 Task: Create a rule from the Recommended list, Task Added to this Project -> add SubTasks in the project TriumphTech with SubTasks Gather and Analyse Requirements , Design and Implement Solution , System Test and UAT , Release to Production / Go Live.
Action: Mouse moved to (72, 256)
Screenshot: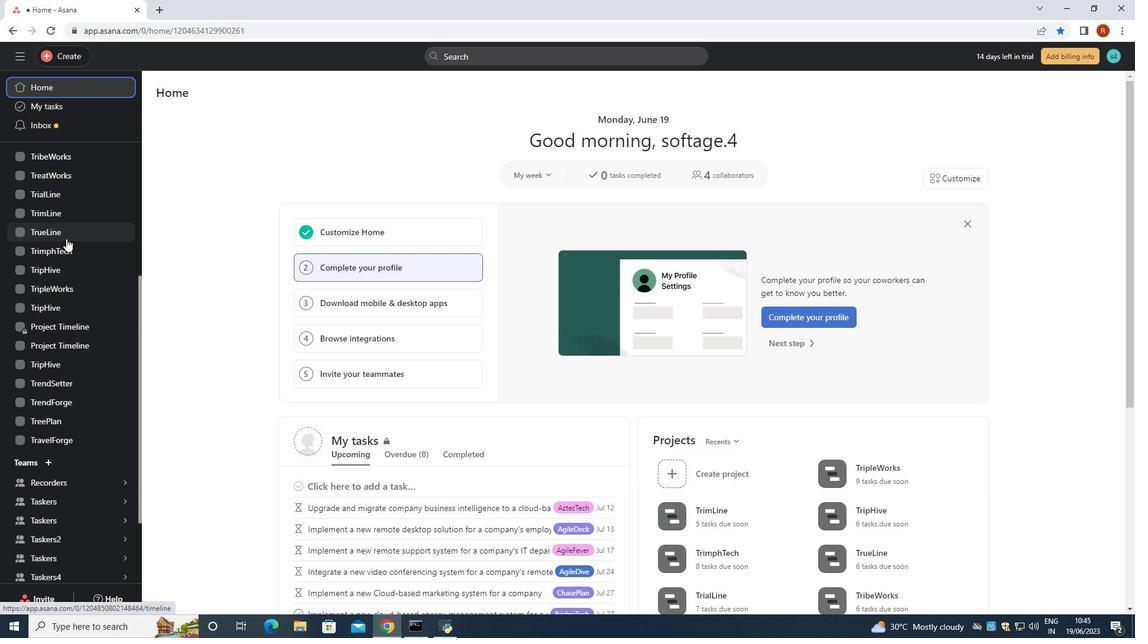 
Action: Mouse pressed left at (72, 256)
Screenshot: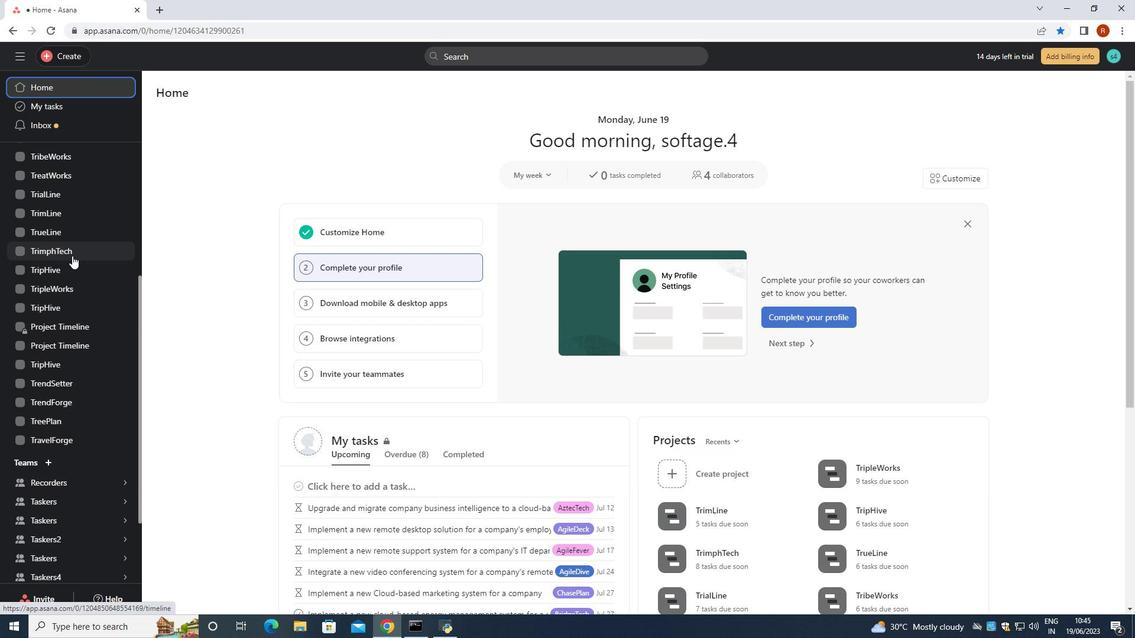 
Action: Mouse moved to (1085, 98)
Screenshot: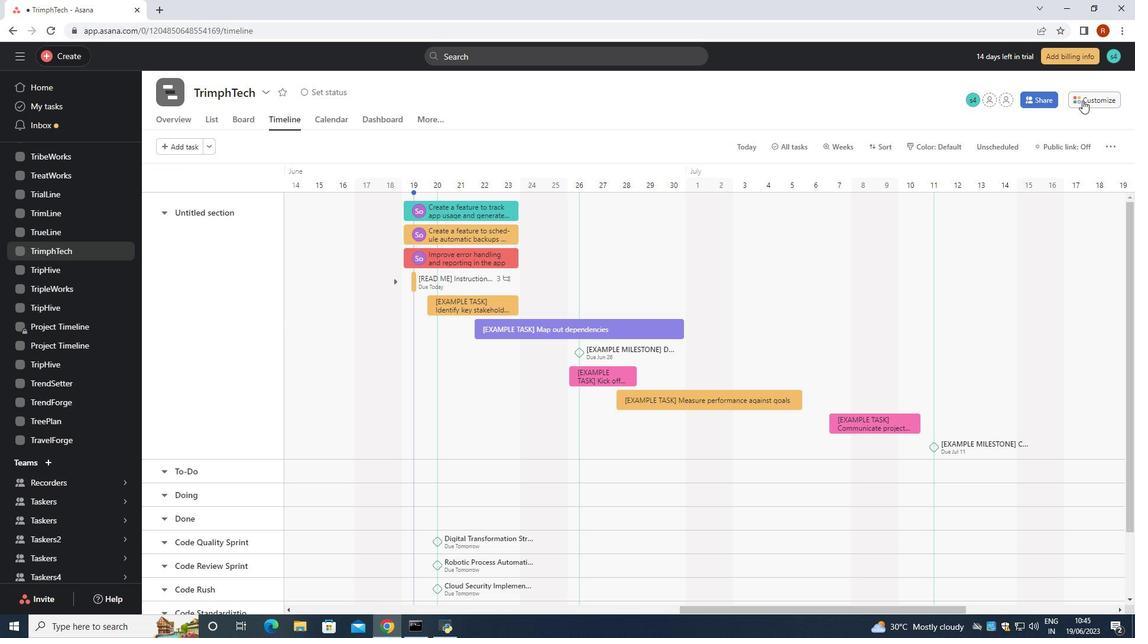 
Action: Mouse pressed left at (1085, 98)
Screenshot: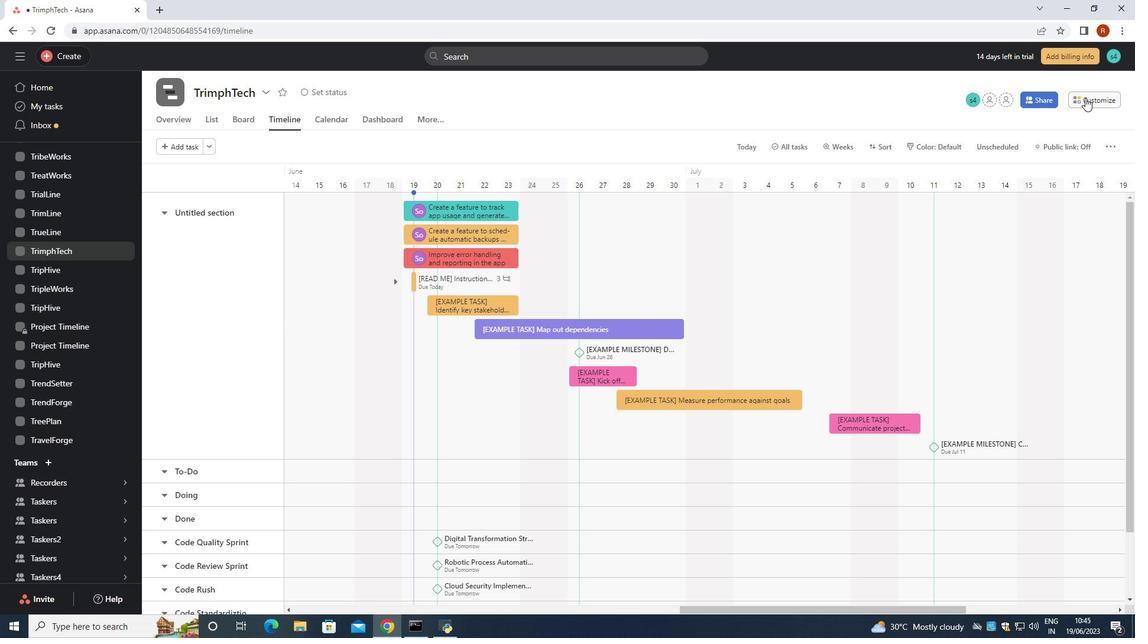 
Action: Mouse moved to (878, 295)
Screenshot: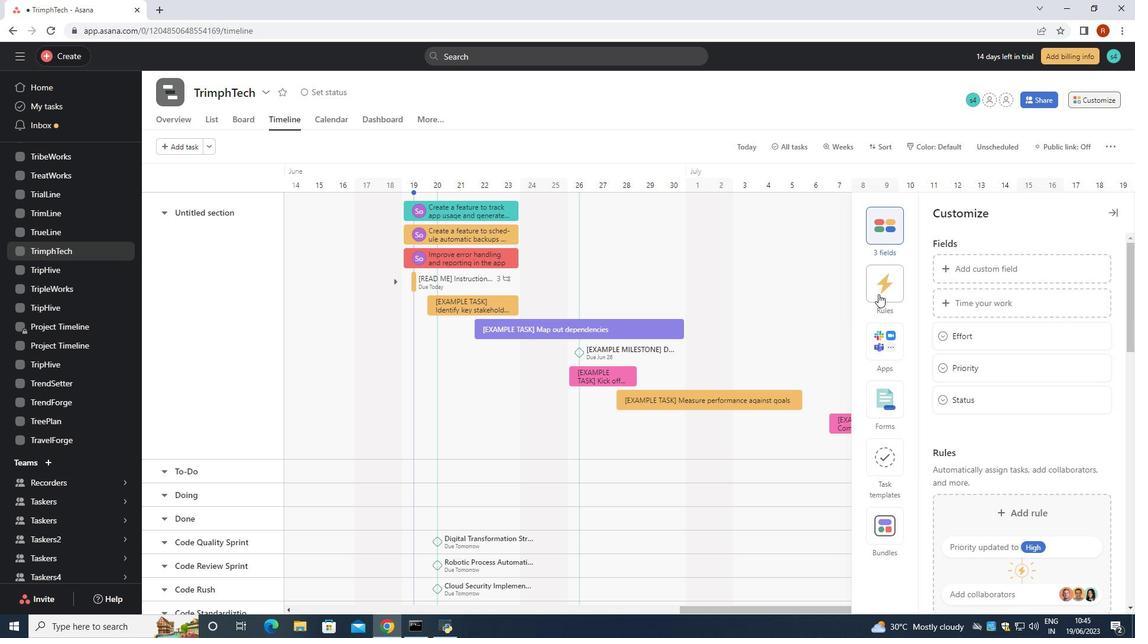 
Action: Mouse pressed left at (878, 295)
Screenshot: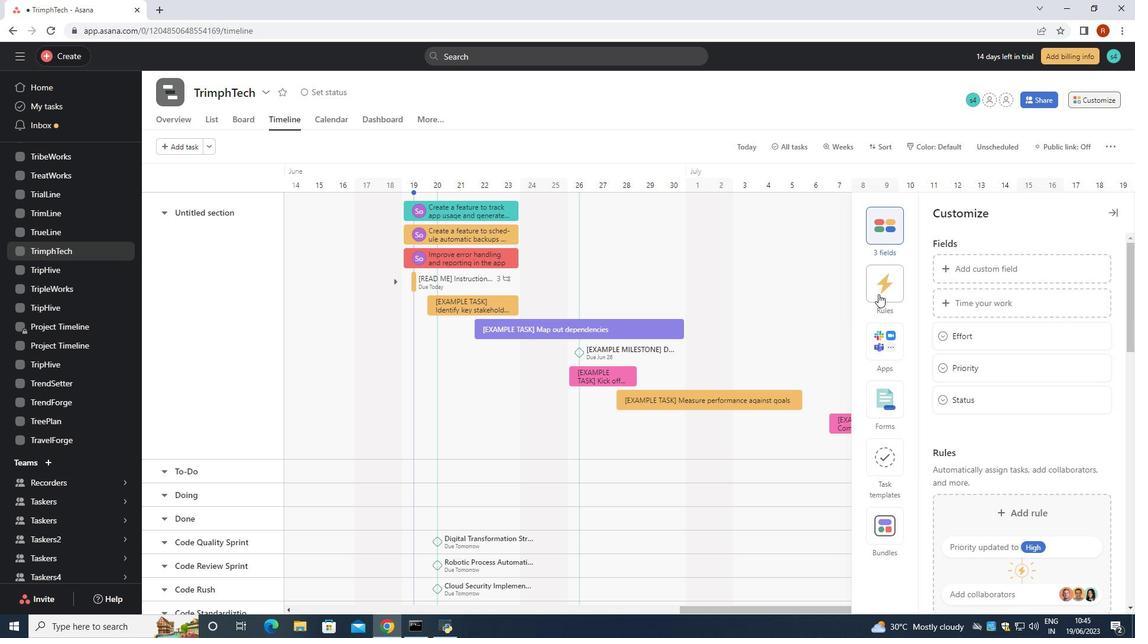 
Action: Mouse moved to (1008, 307)
Screenshot: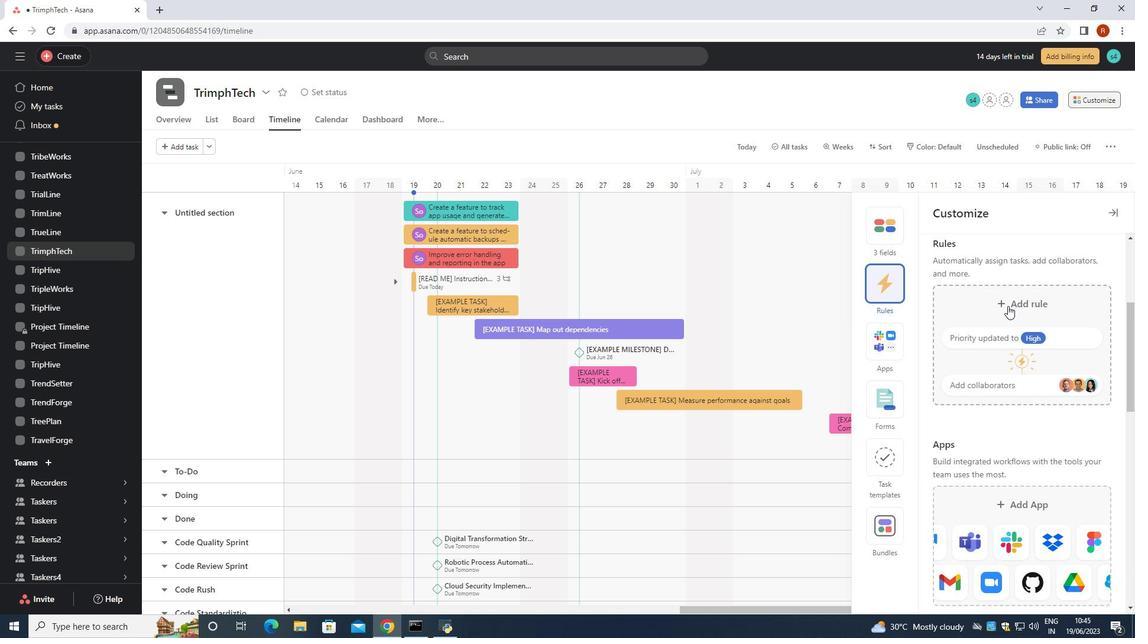 
Action: Mouse pressed left at (1008, 307)
Screenshot: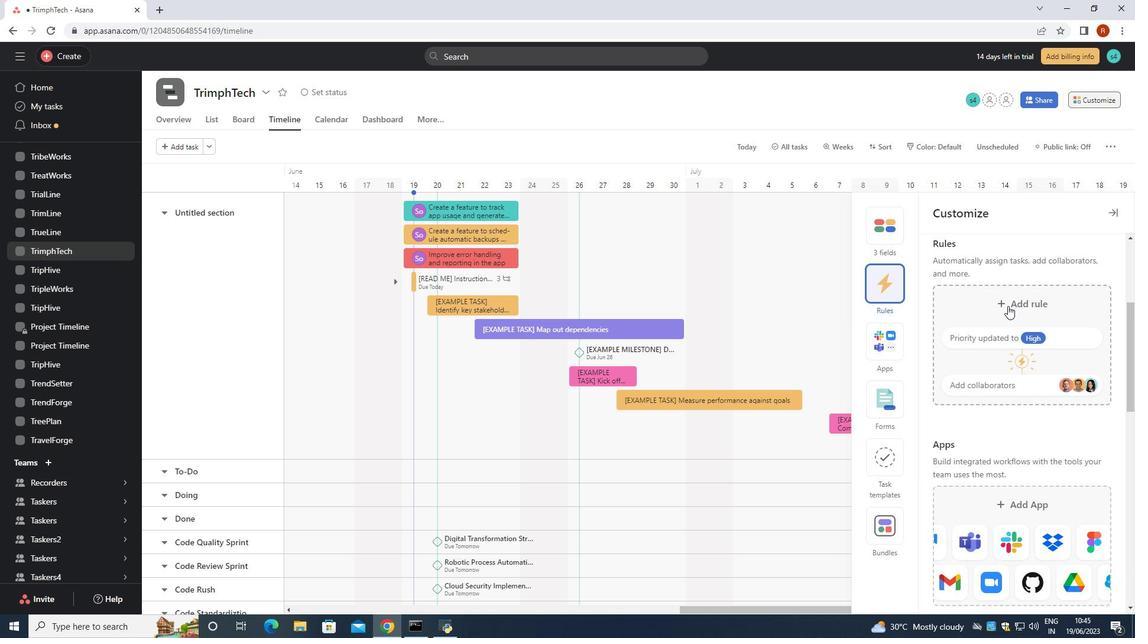 
Action: Mouse moved to (283, 127)
Screenshot: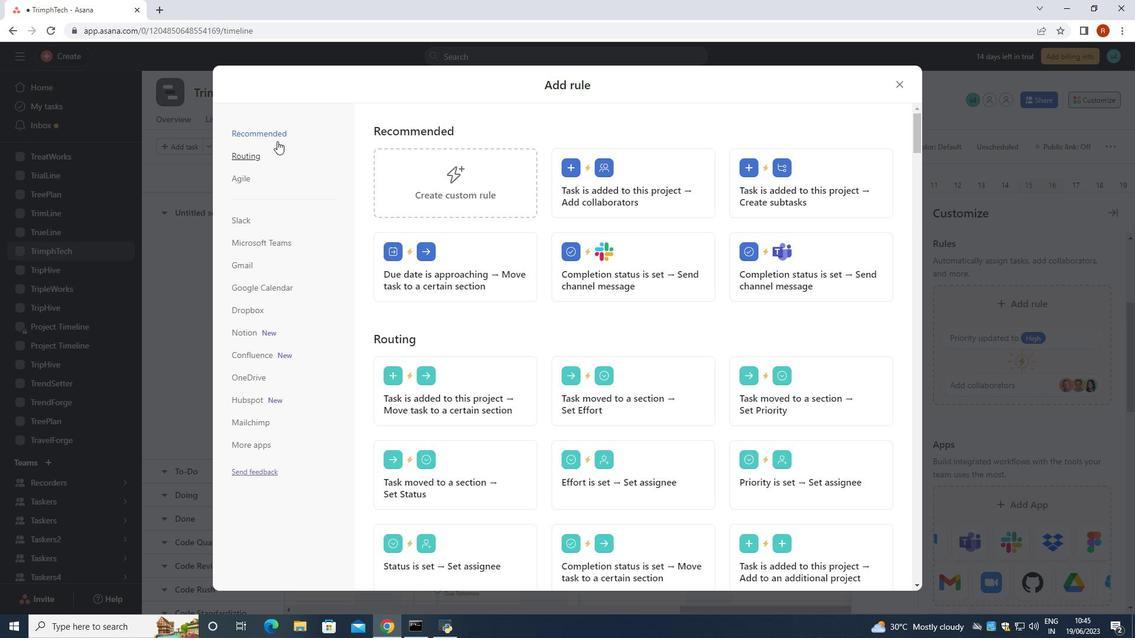 
Action: Mouse pressed left at (283, 127)
Screenshot: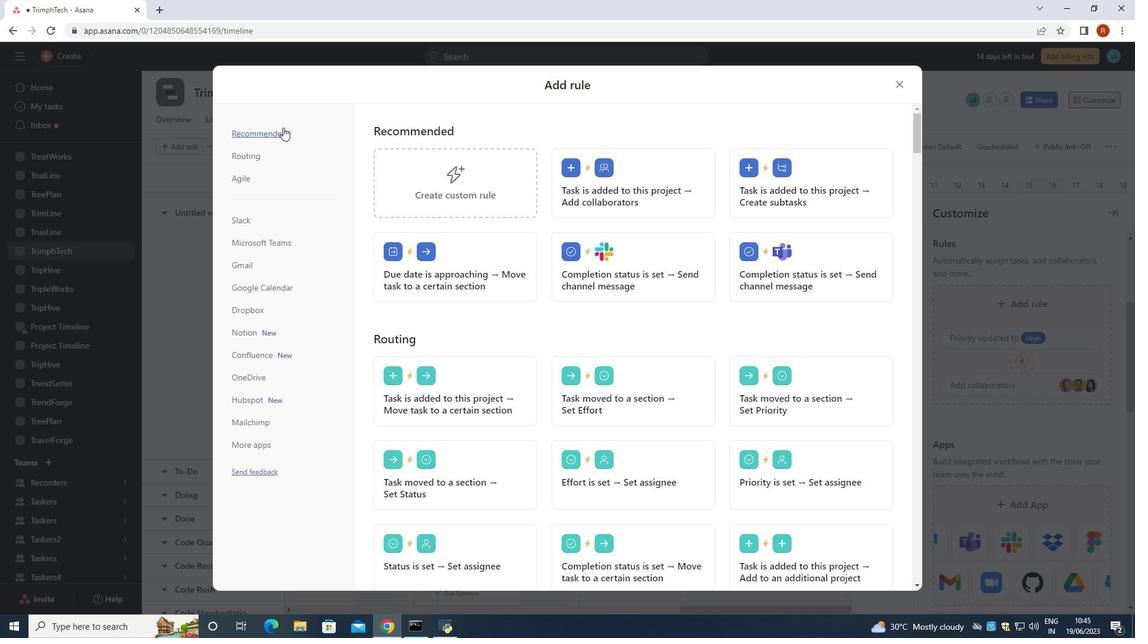 
Action: Mouse moved to (284, 128)
Screenshot: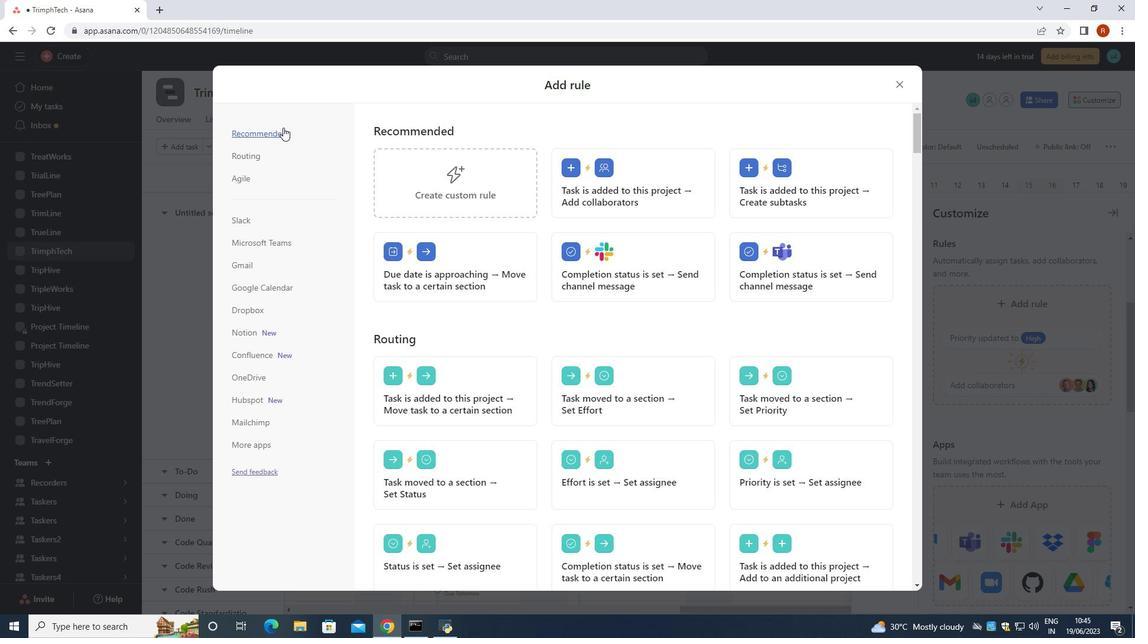 
Action: Mouse pressed left at (284, 128)
Screenshot: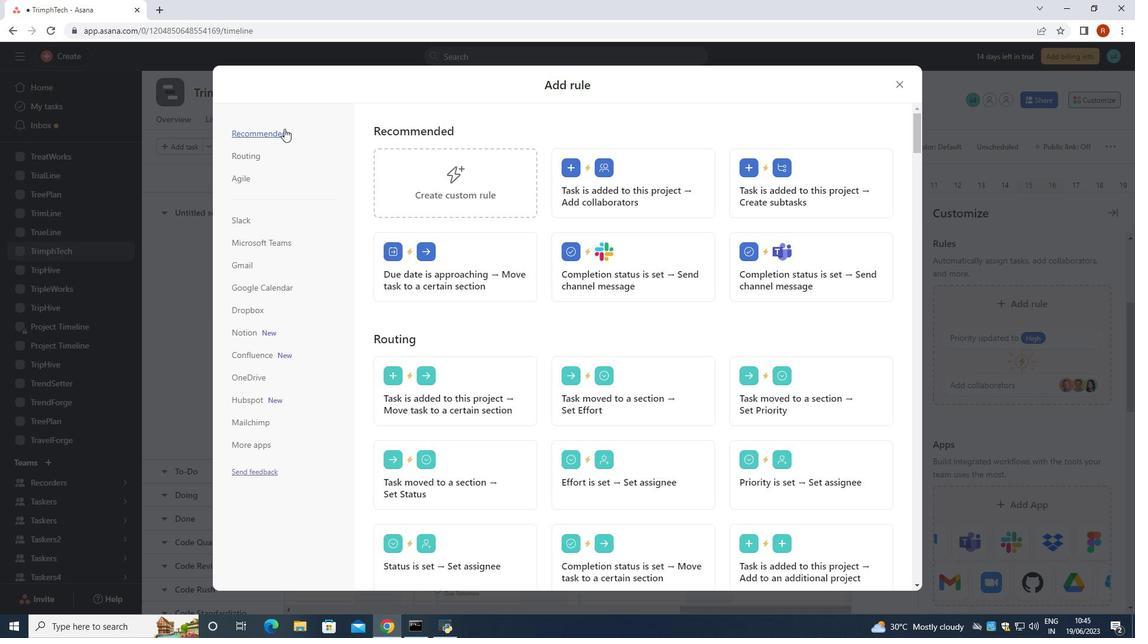 
Action: Mouse moved to (786, 180)
Screenshot: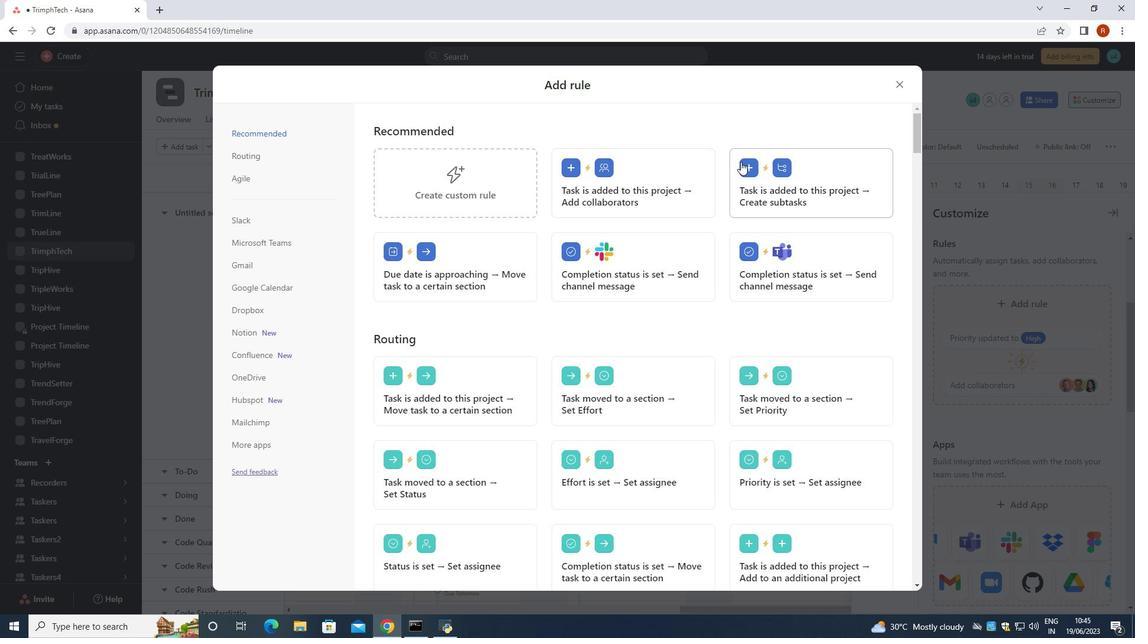 
Action: Mouse pressed left at (786, 180)
Screenshot: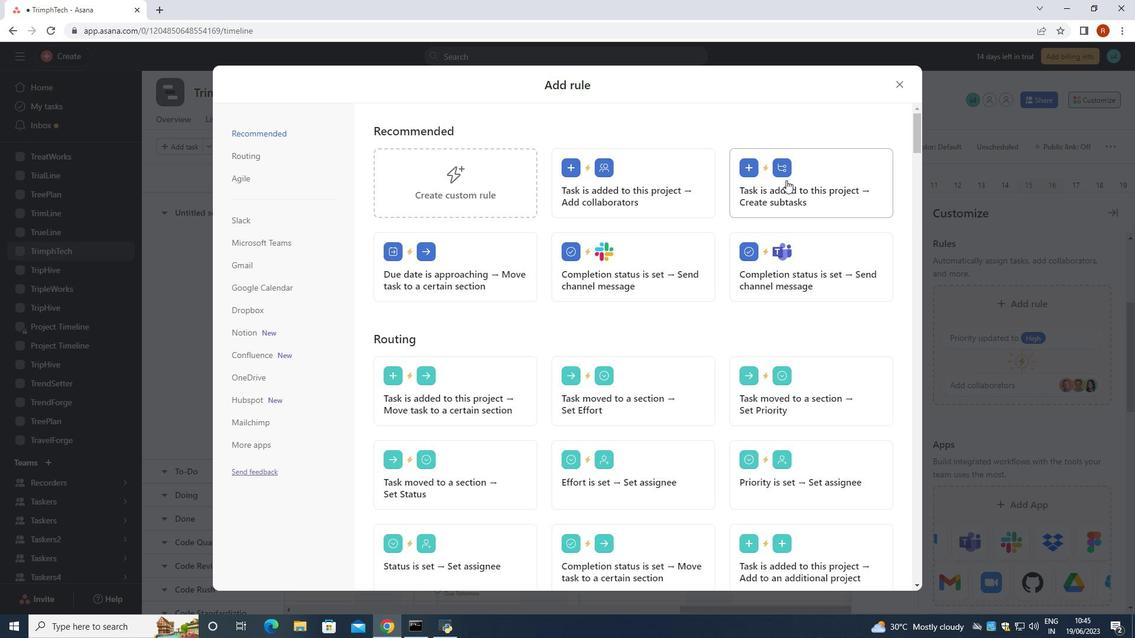 
Action: Mouse moved to (800, 189)
Screenshot: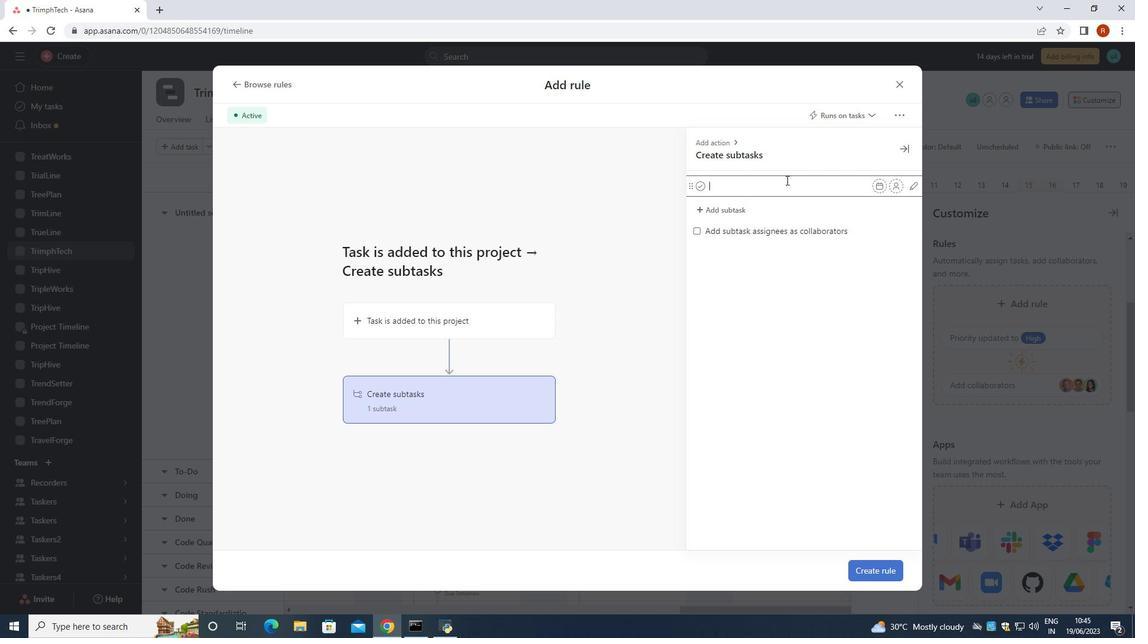 
Action: Key pressed <Key.shift><Key.shift><Key.shift>Gather<Key.space>and<Key.space><Key.shift><Key.shift><Key.shift>Analyse<Key.space><Key.shift><Key.shift><Key.shift><Key.shift><Key.shift>Requirements<Key.enter><Key.shift>Desigm<Key.space>and<Key.space><Key.shift><Key.shift><Key.shift><Key.shift>Implement<Key.left><Key.left><Key.left><Key.left><Key.left><Key.left><Key.left><Key.left><Key.left><Key.left><Key.left><Key.left><Key.left><Key.left><Key.backspace>n<Key.right><Key.right><Key.right><Key.right><Key.right><Key.right><Key.right><Key.right><Key.right><Key.right><Key.right><Key.right><Key.right><Key.right><Key.space><Key.shift>Solution<Key.space><Key.enter><Key.shift><Key.shift><Key.shift>System<Key.space><Key.shift>Test<Key.space>and<Key.space><Key.shift><Key.shift><Key.shift>Y<Key.backspace>UAT<Key.space><Key.enter><Key.shift>Release<Key.space>to<Key.space><Key.shift>Production<Key.space>/<Key.space><Key.shift><Key.shift>Go<Key.shift><Key.space><Key.shift>Live
Screenshot: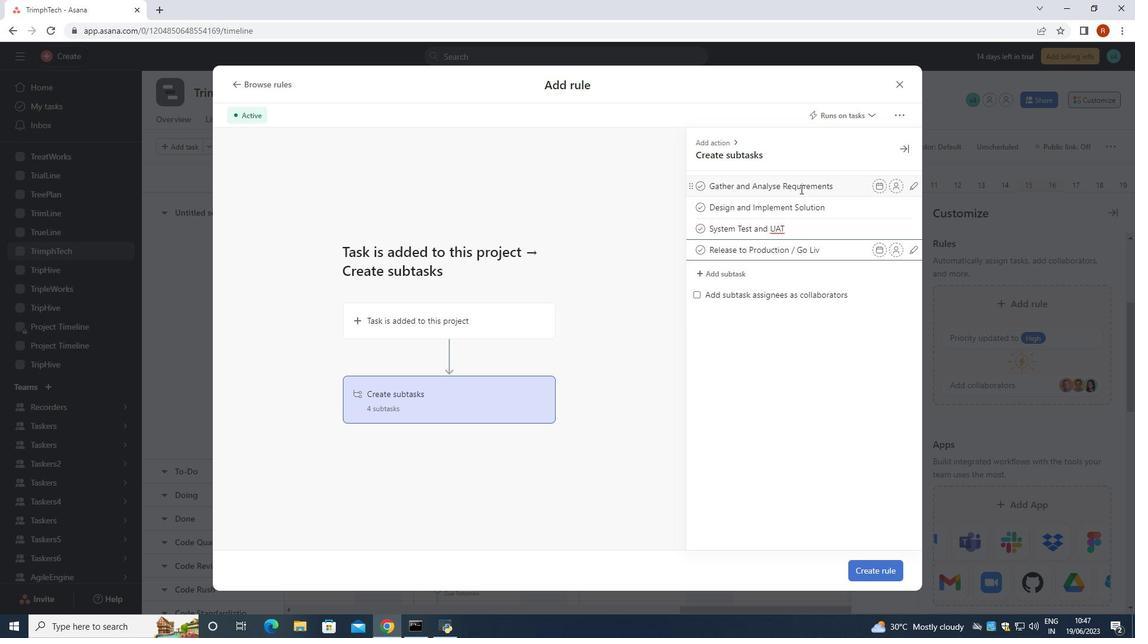 
Action: Mouse moved to (888, 573)
Screenshot: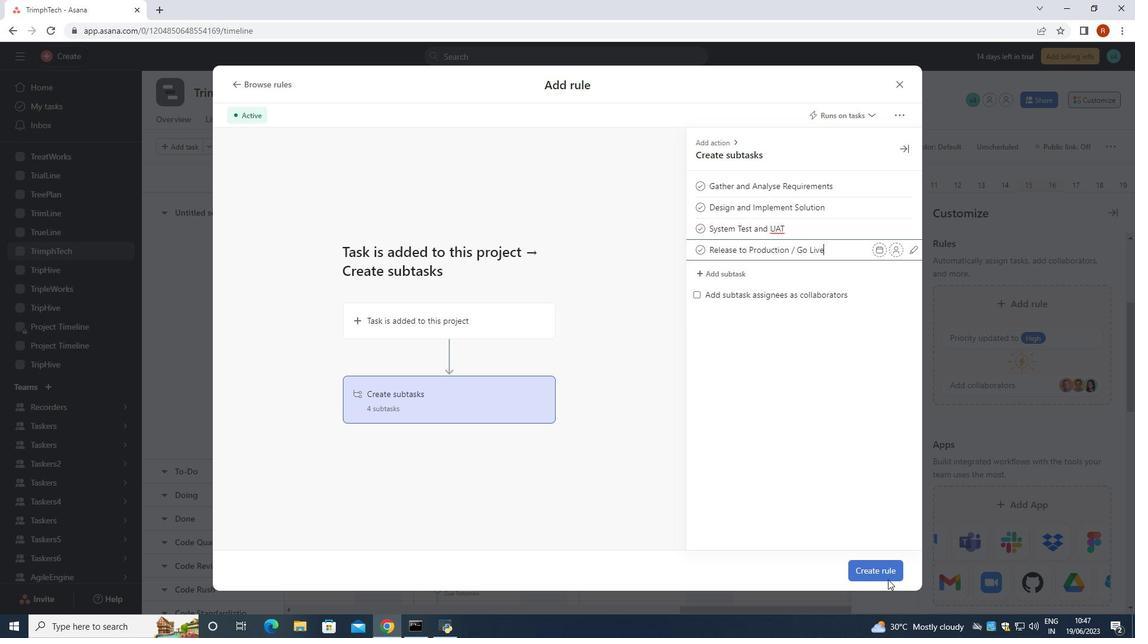 
Action: Mouse pressed left at (888, 573)
Screenshot: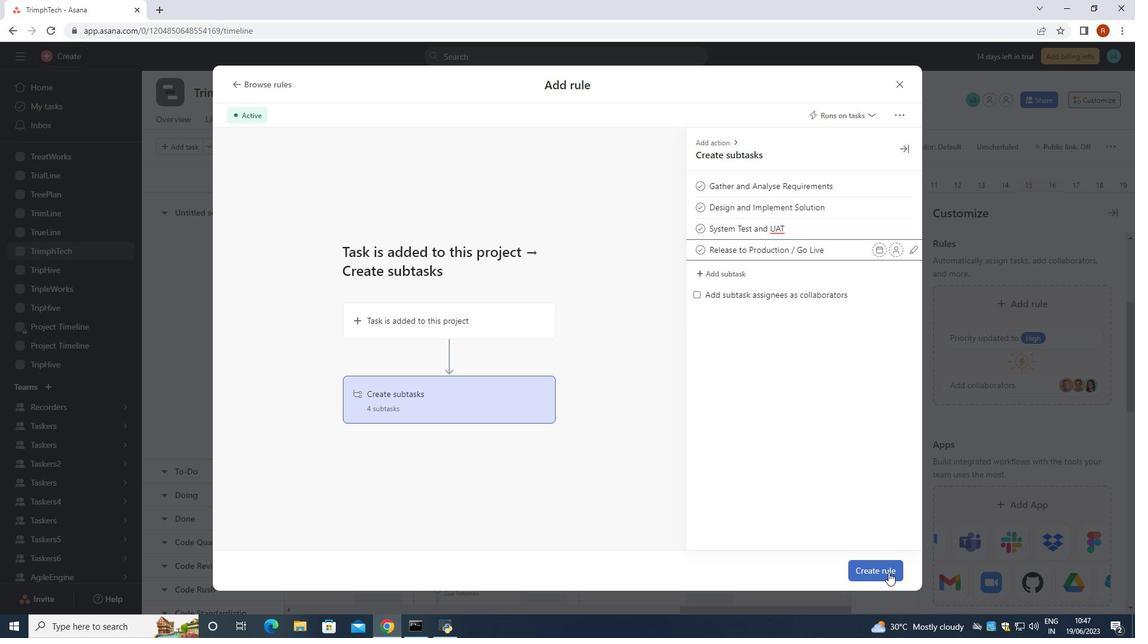 
